 Task: Add Sprouts Dark Chocolate Sea Salt Caramels to the cart.
Action: Mouse moved to (18, 67)
Screenshot: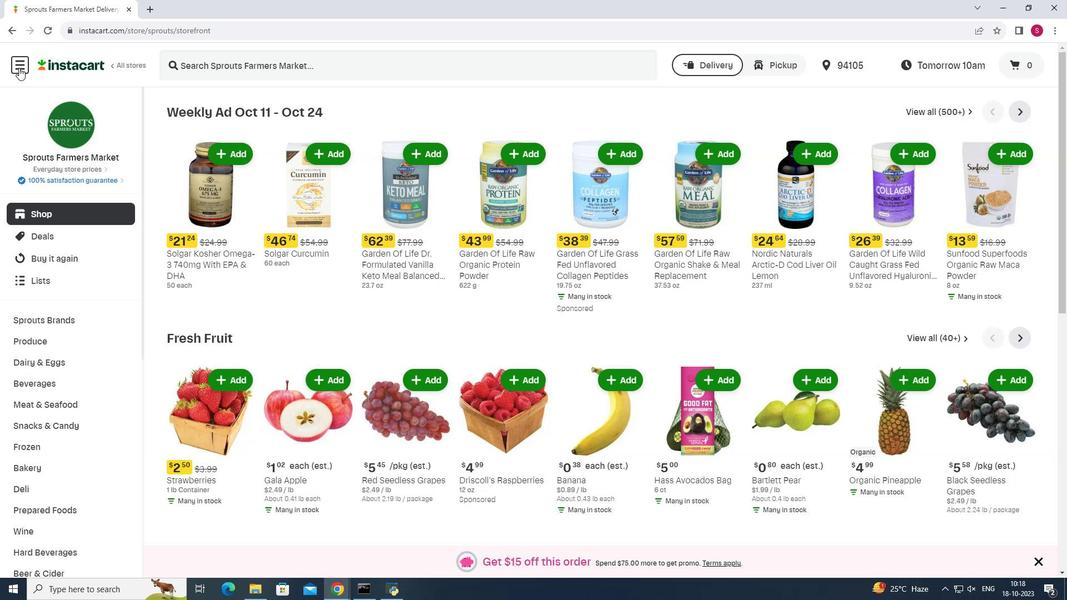 
Action: Mouse pressed left at (18, 67)
Screenshot: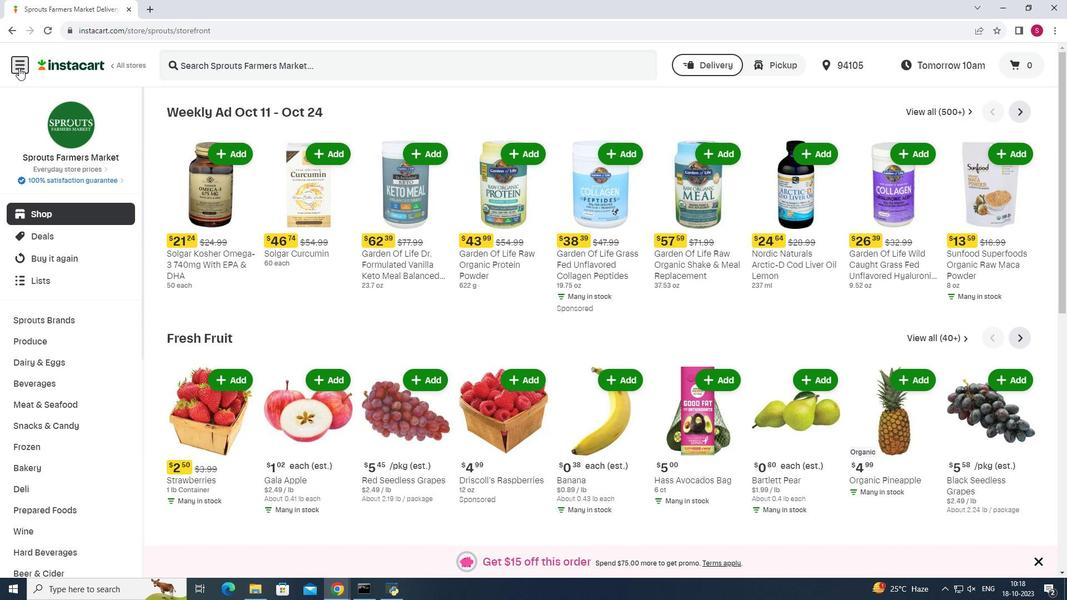 
Action: Mouse moved to (73, 295)
Screenshot: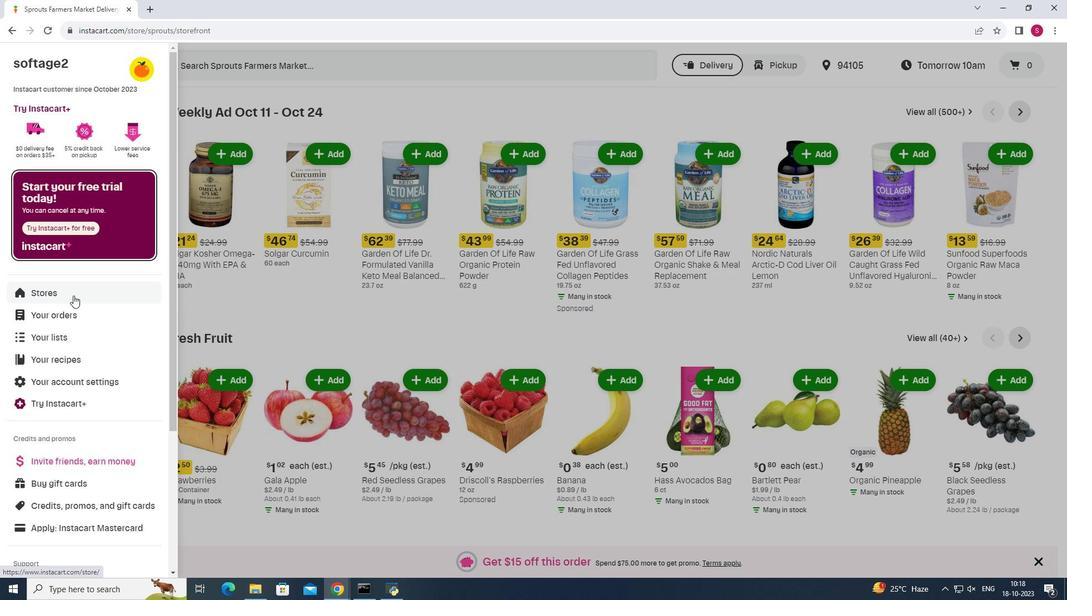 
Action: Mouse pressed left at (73, 295)
Screenshot: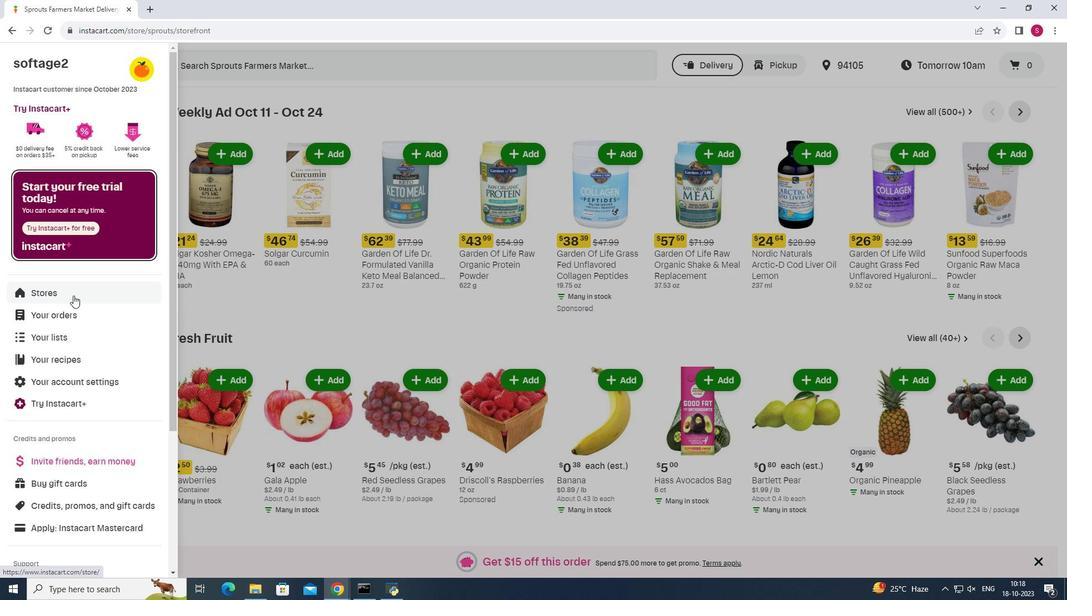 
Action: Mouse moved to (255, 101)
Screenshot: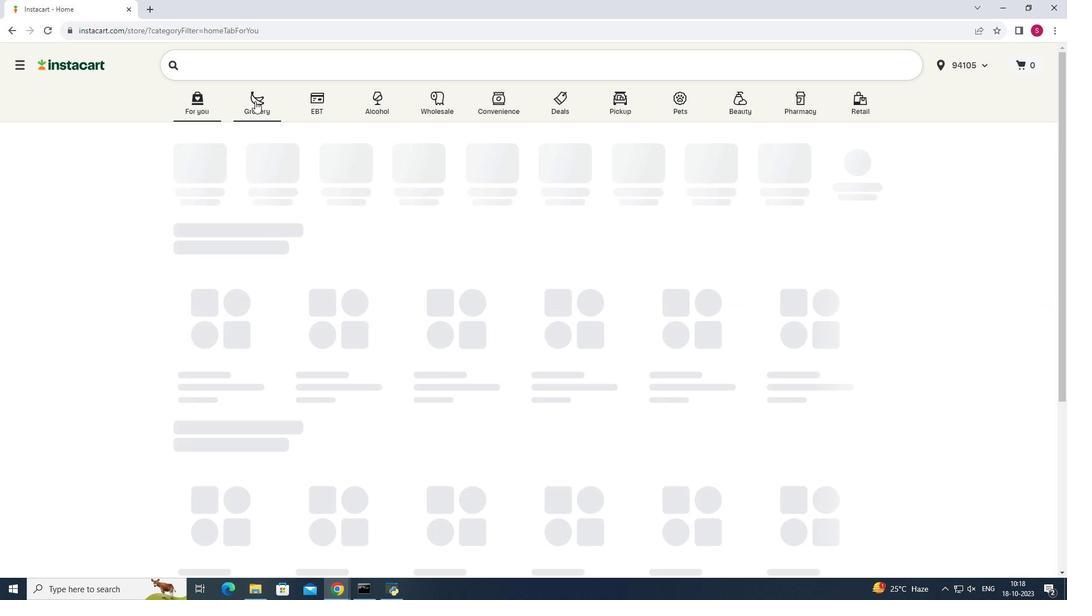 
Action: Mouse pressed left at (255, 101)
Screenshot: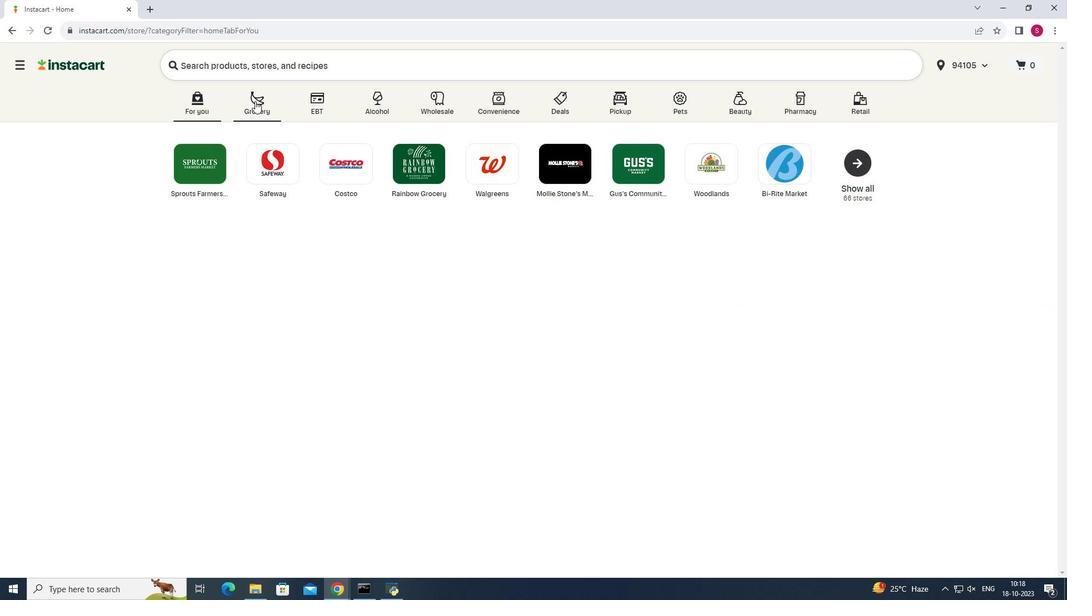 
Action: Mouse moved to (730, 158)
Screenshot: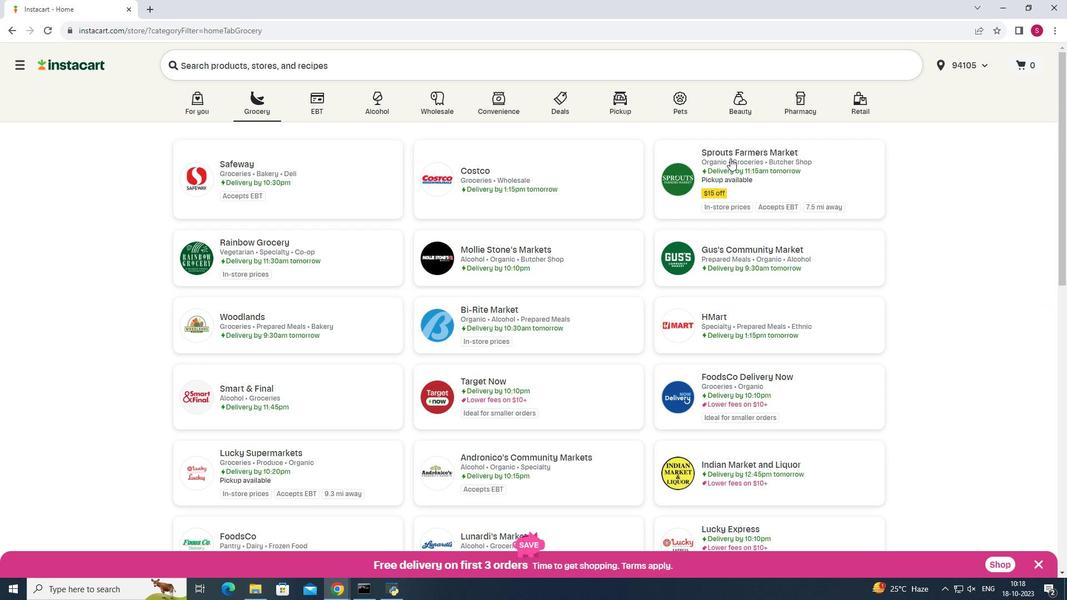 
Action: Mouse pressed left at (730, 158)
Screenshot: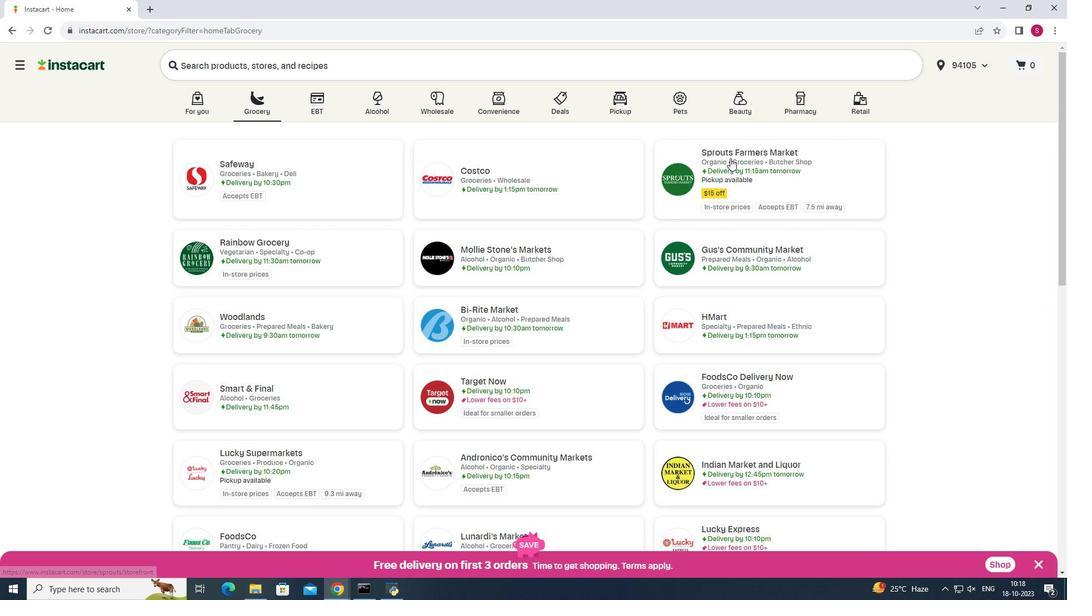 
Action: Mouse moved to (66, 424)
Screenshot: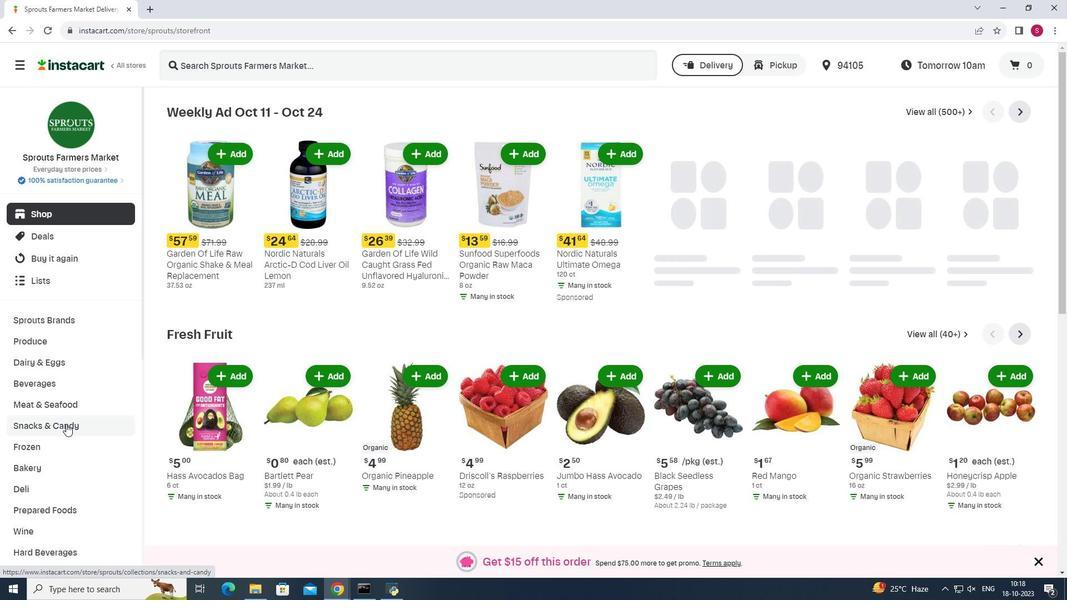 
Action: Mouse pressed left at (66, 424)
Screenshot: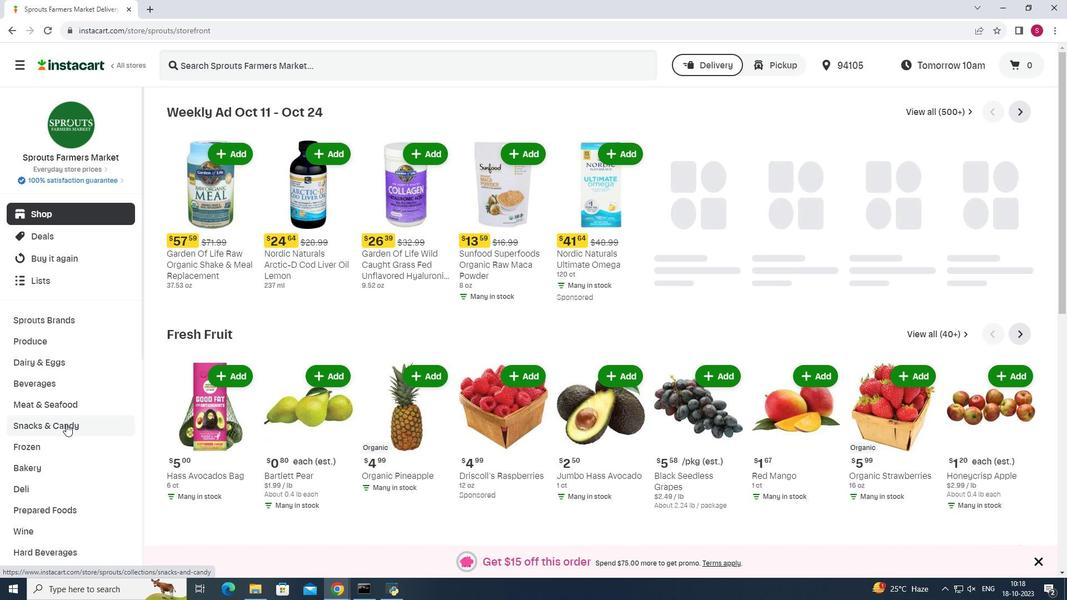 
Action: Mouse moved to (323, 136)
Screenshot: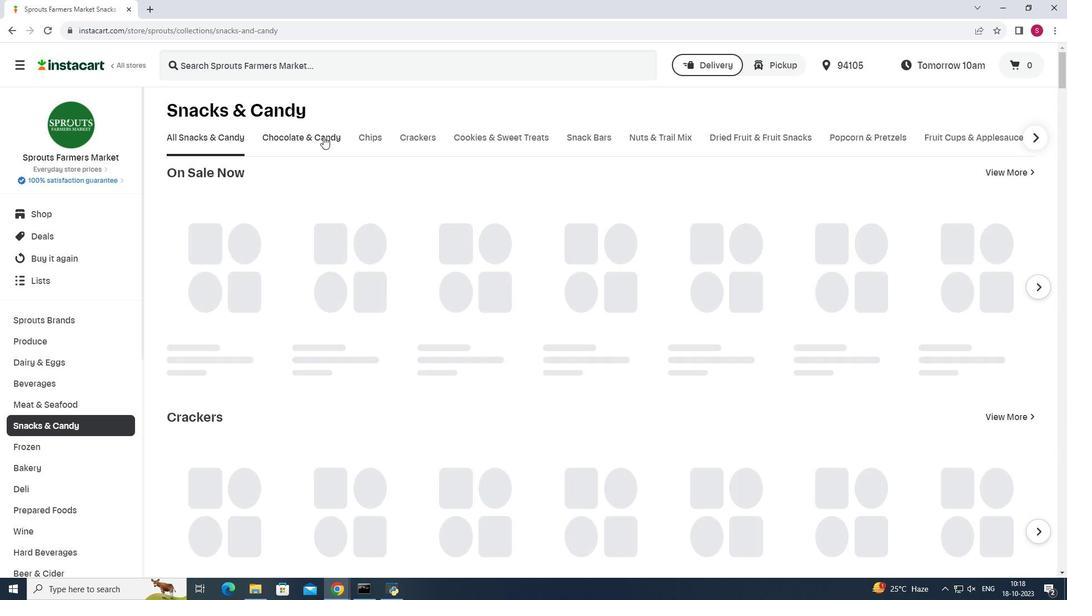
Action: Mouse pressed left at (323, 136)
Screenshot: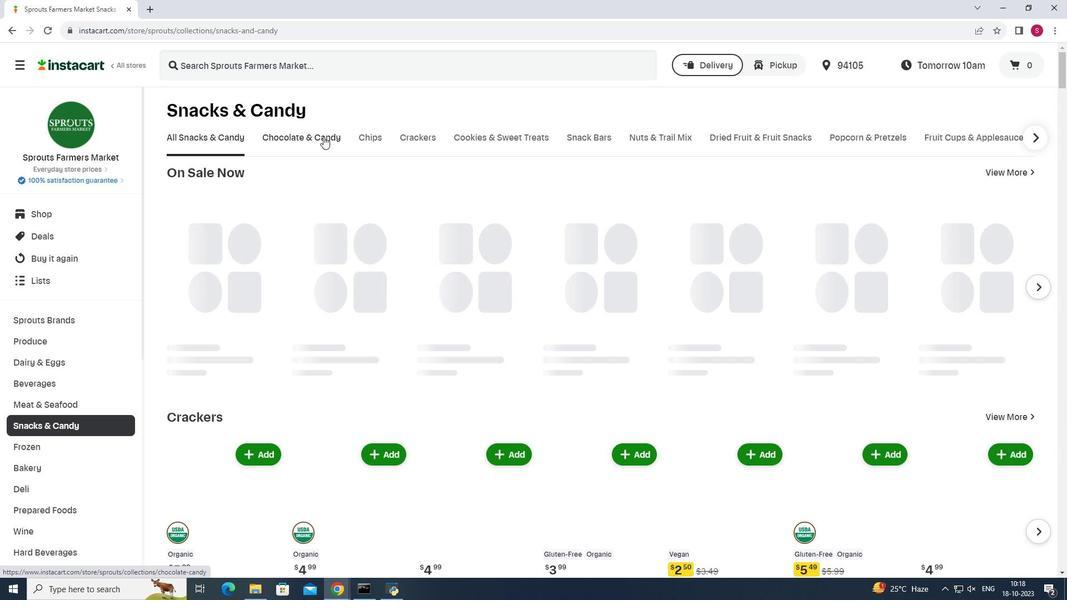 
Action: Mouse moved to (294, 183)
Screenshot: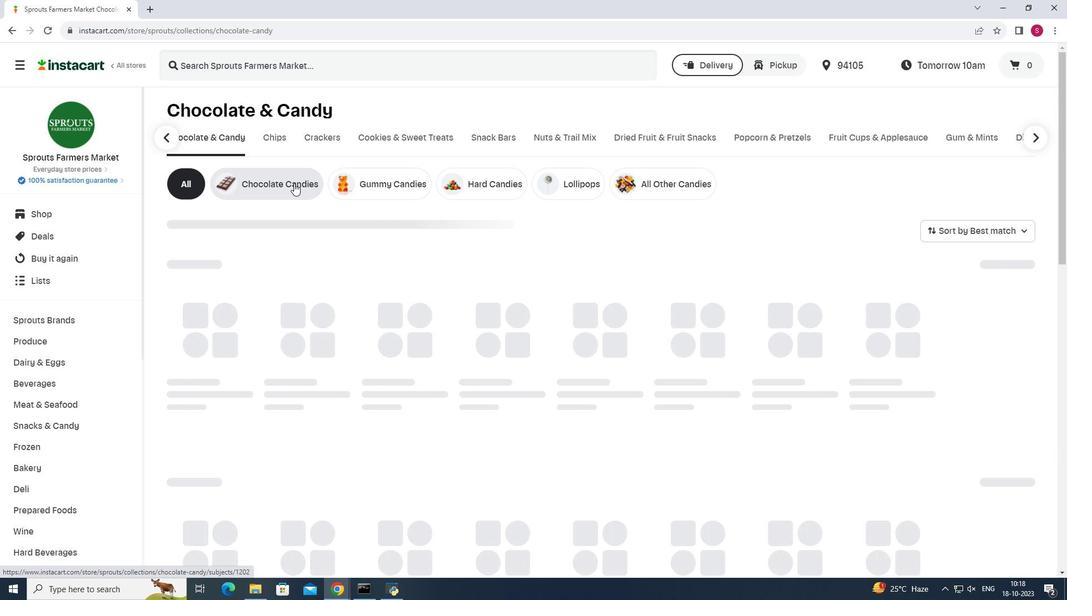 
Action: Mouse pressed left at (294, 183)
Screenshot: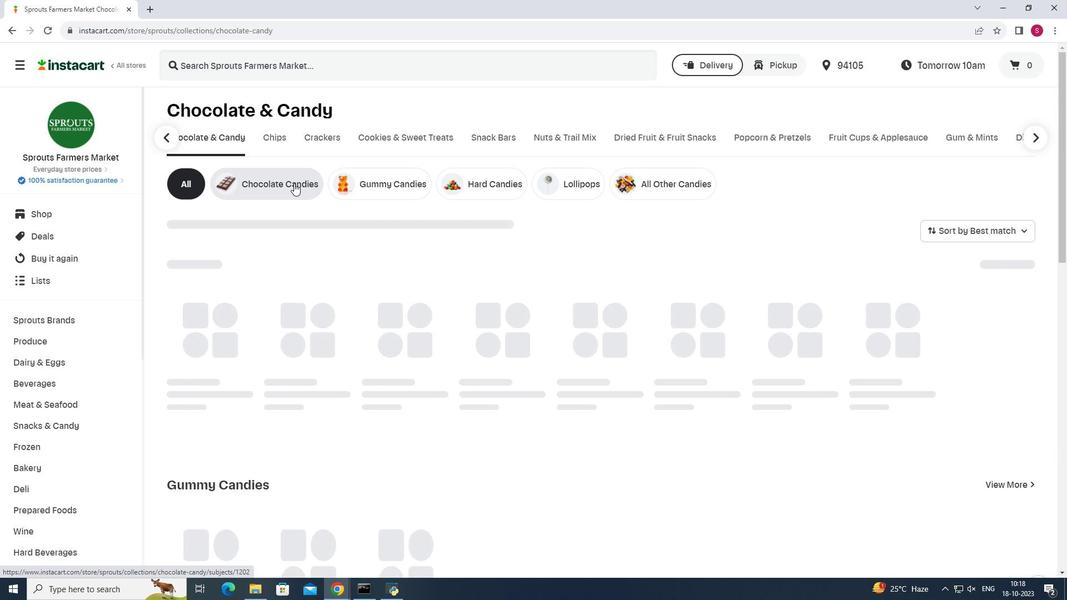 
Action: Mouse moved to (527, 64)
Screenshot: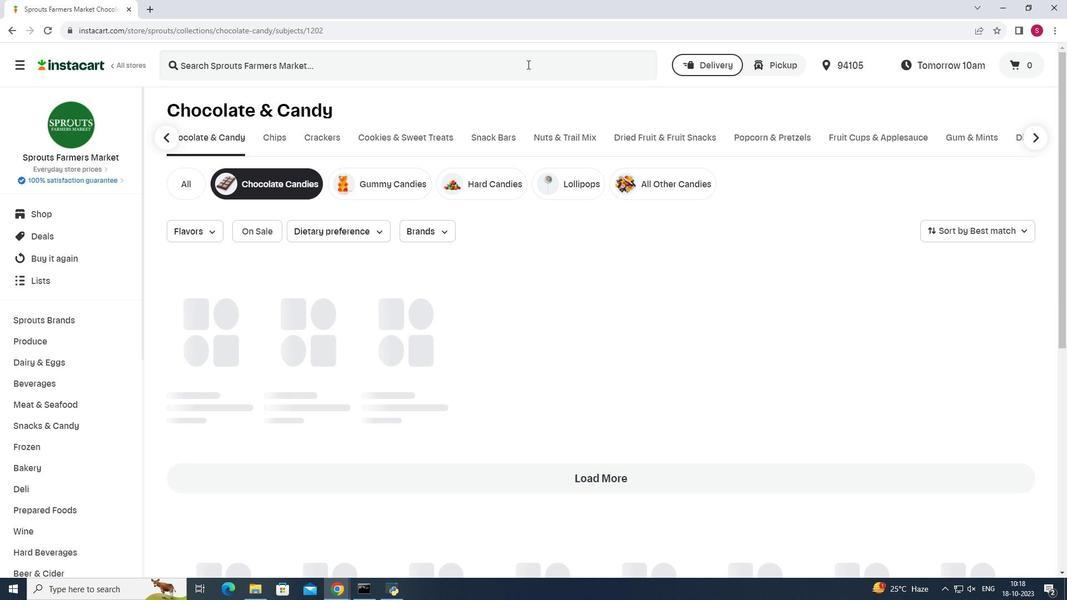 
Action: Mouse pressed left at (527, 64)
Screenshot: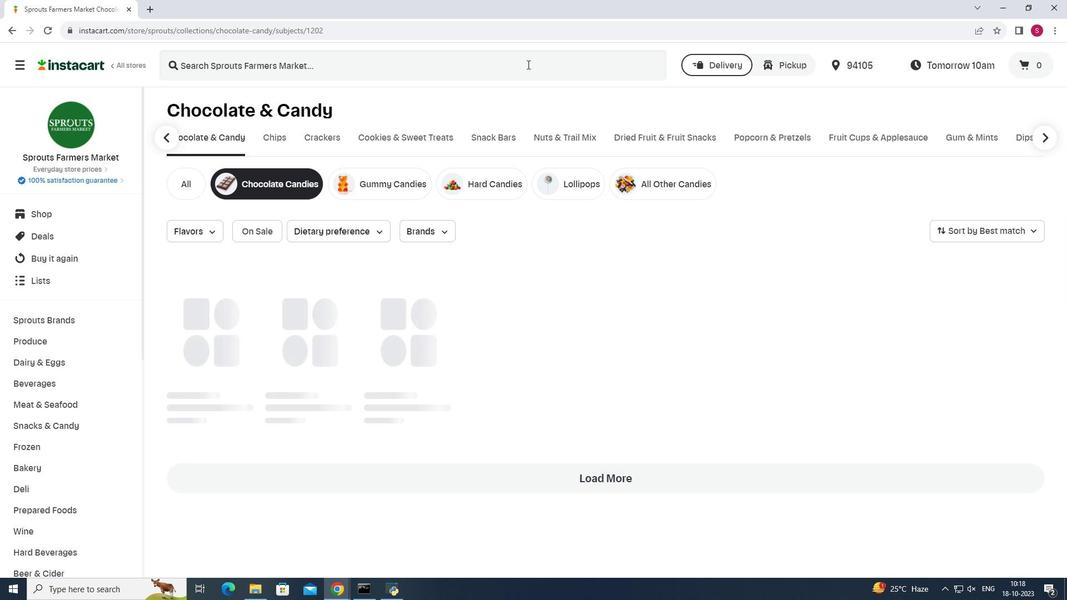 
Action: Key pressed <Key.shift>Sprouts<Key.space><Key.shift>Dark<Key.space><Key.shift>Chocolate<Key.space><Key.shift>Sea<Key.space><Key.shift>Salt<Key.space><Key.shift>Caramels<Key.enter>
Screenshot: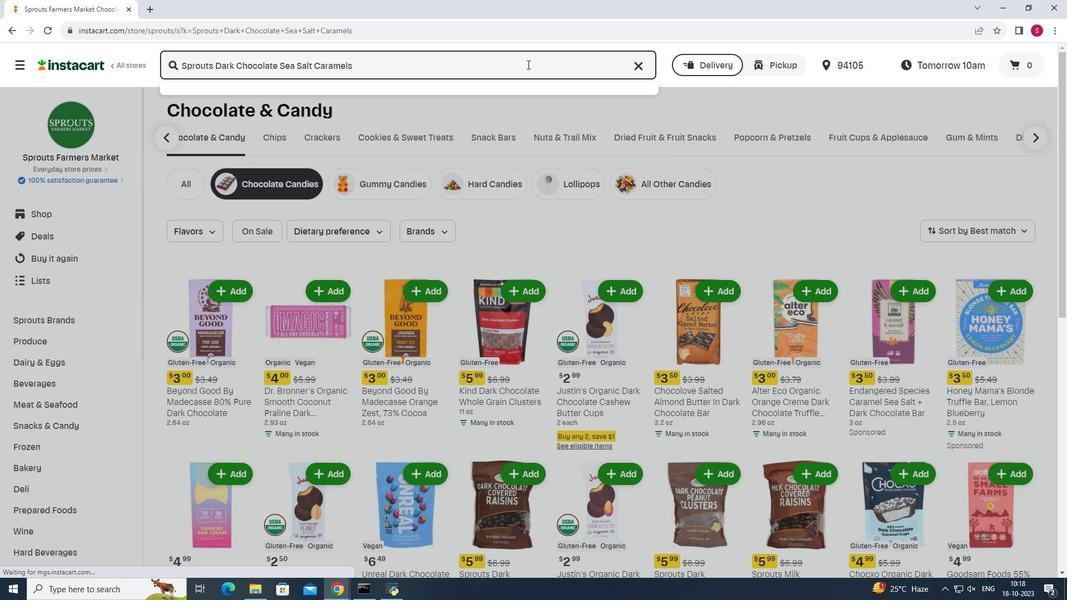 
Action: Mouse moved to (663, 182)
Screenshot: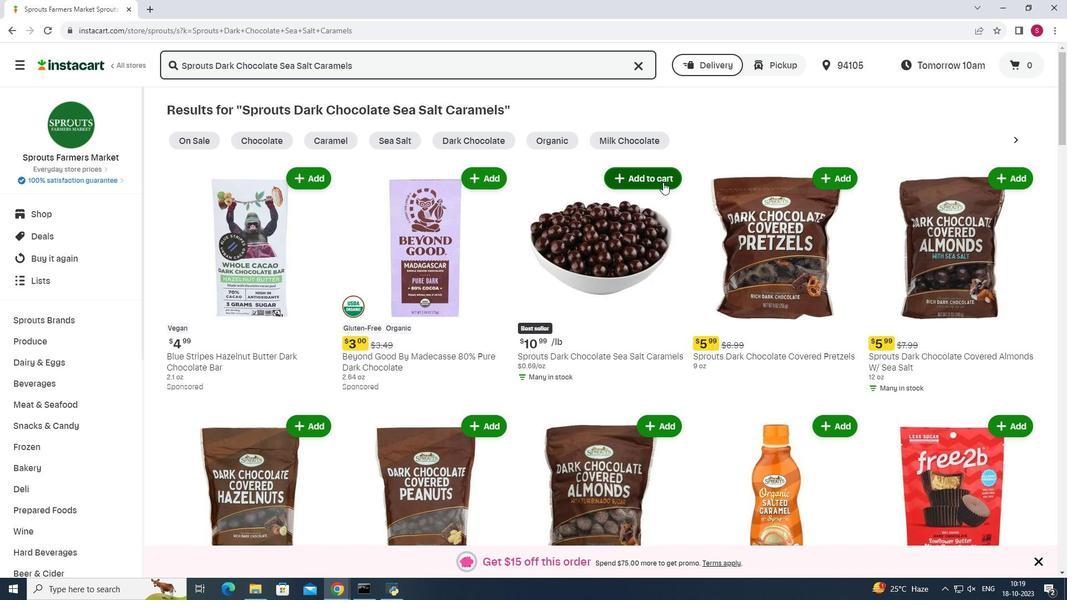 
Action: Mouse pressed left at (663, 182)
Screenshot: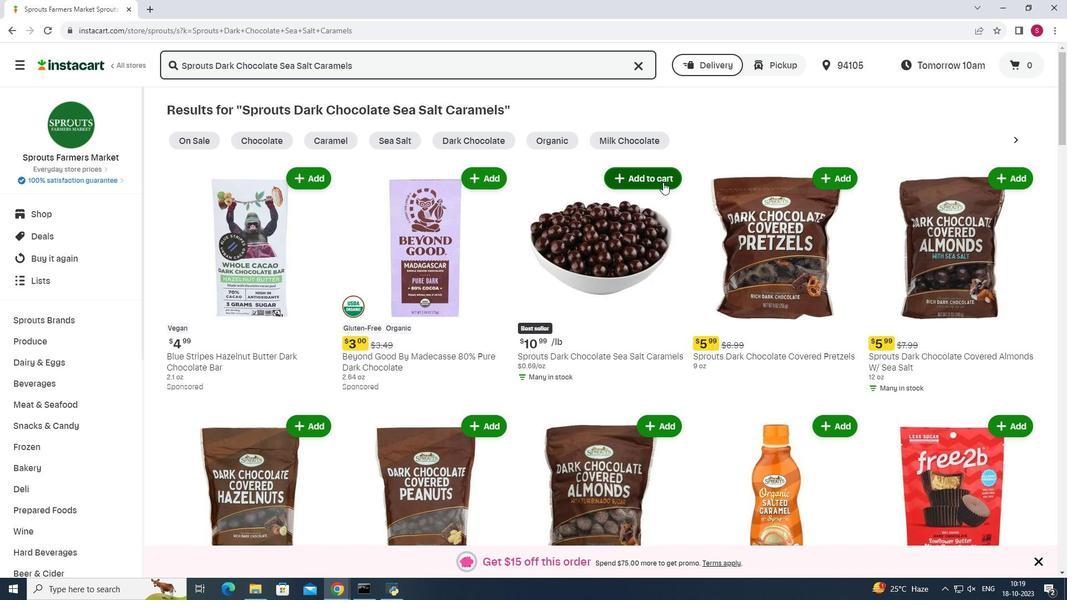 
Action: Mouse moved to (775, 161)
Screenshot: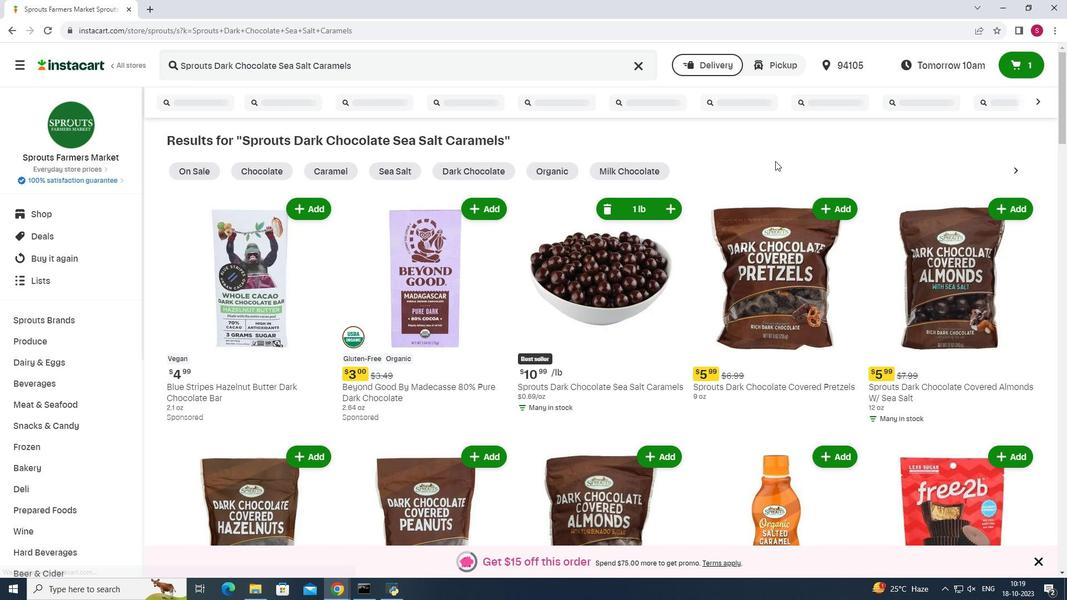 
